 Task: Invite Team Member Softage.1@softage.net to Workspace E-commerce. Invite Team Member Softage.2@softage.net to Workspace E-commerce. Invite Team Member Softage.3@softage.net to Workspace E-commerce. Invite Team Member Softage.4@softage.net to Workspace E-commerce
Action: Mouse moved to (963, 134)
Screenshot: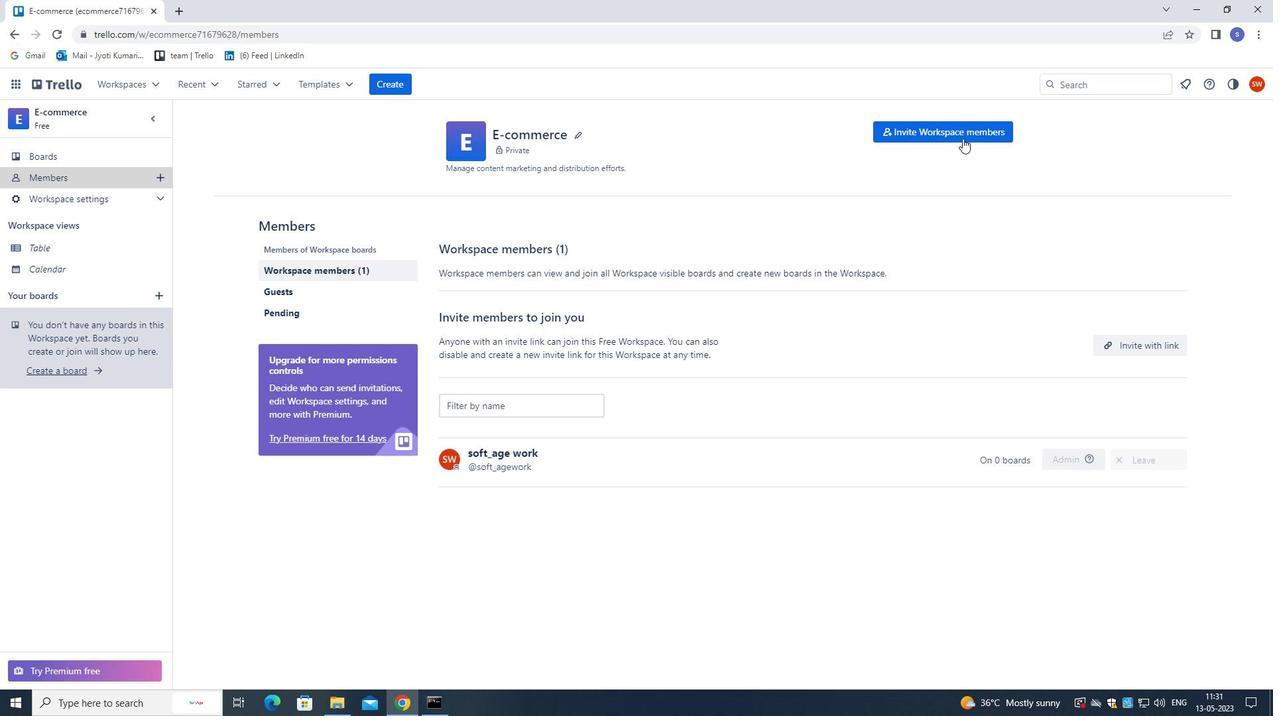
Action: Mouse pressed left at (963, 134)
Screenshot: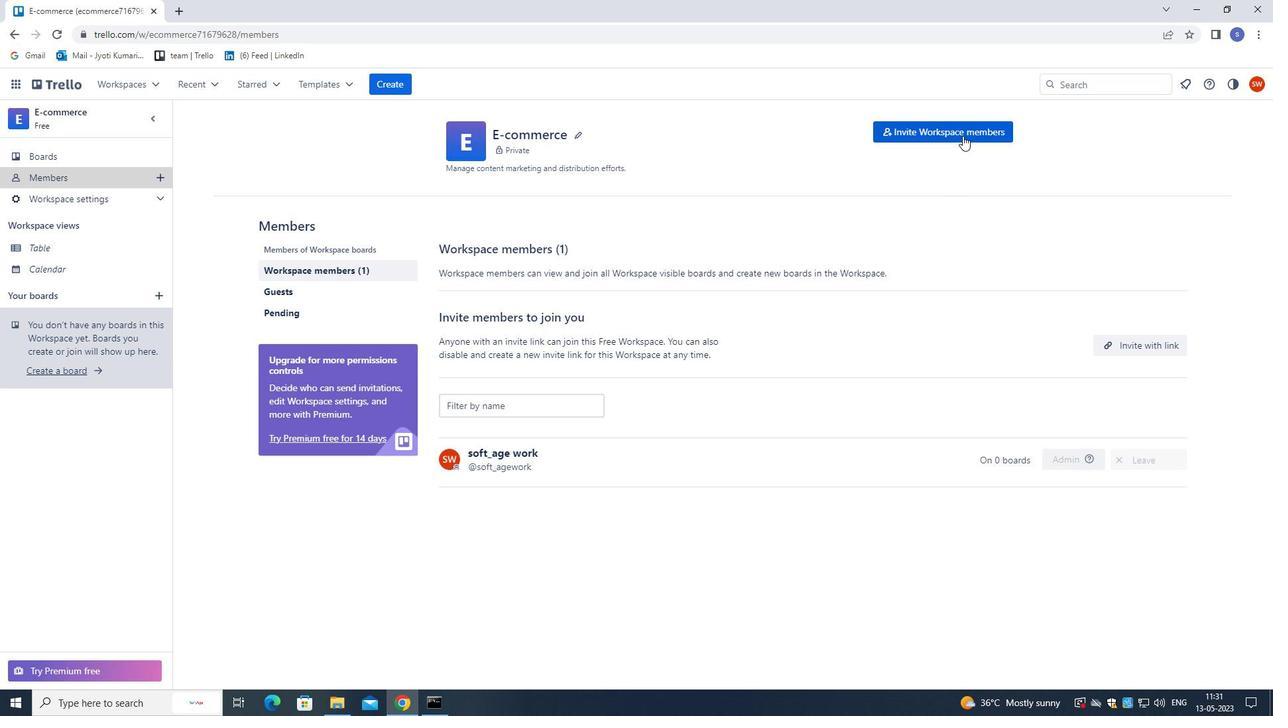 
Action: Mouse moved to (998, 230)
Screenshot: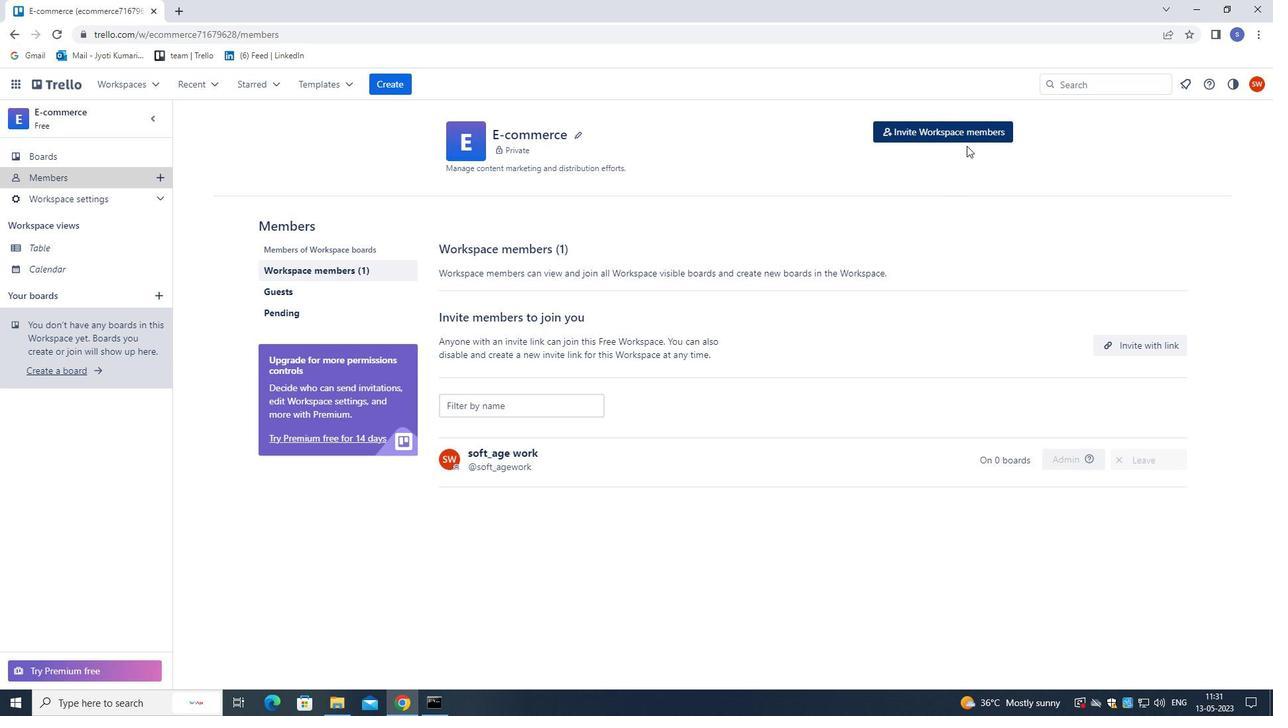 
Action: Key pressed softage.1<Key.shift>@SOFTAGE.NET
Screenshot: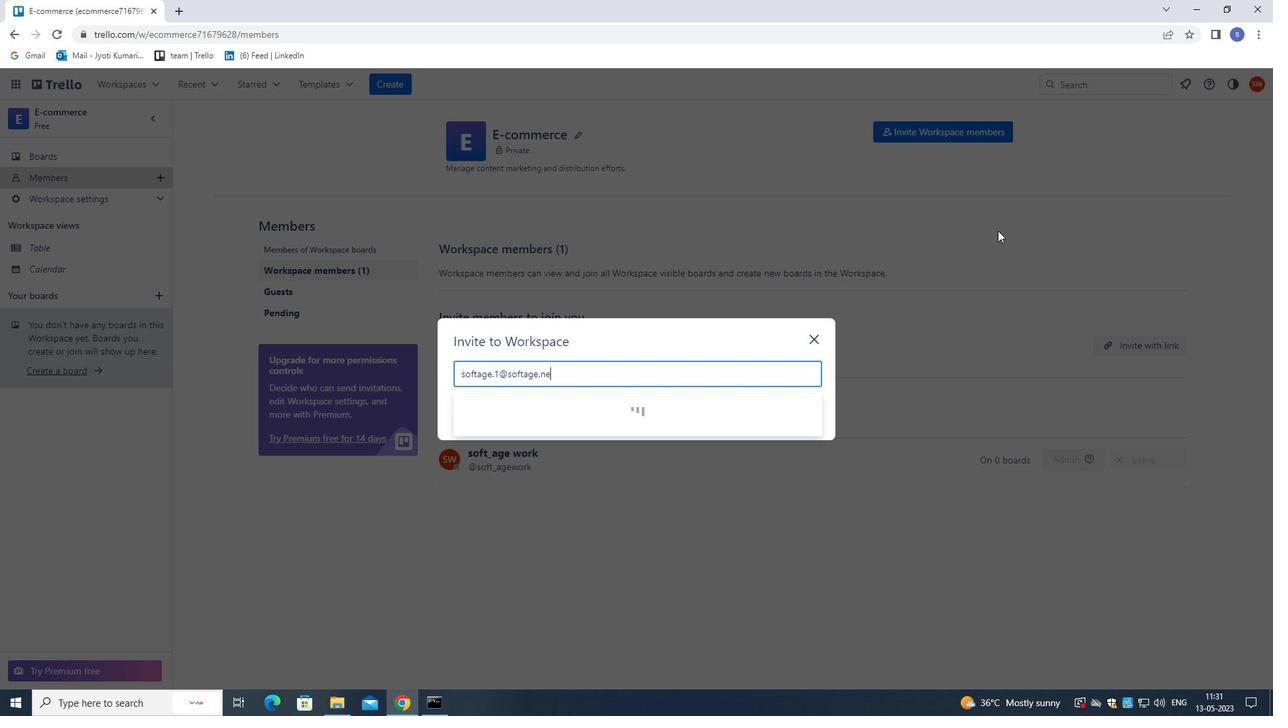 
Action: Mouse moved to (702, 402)
Screenshot: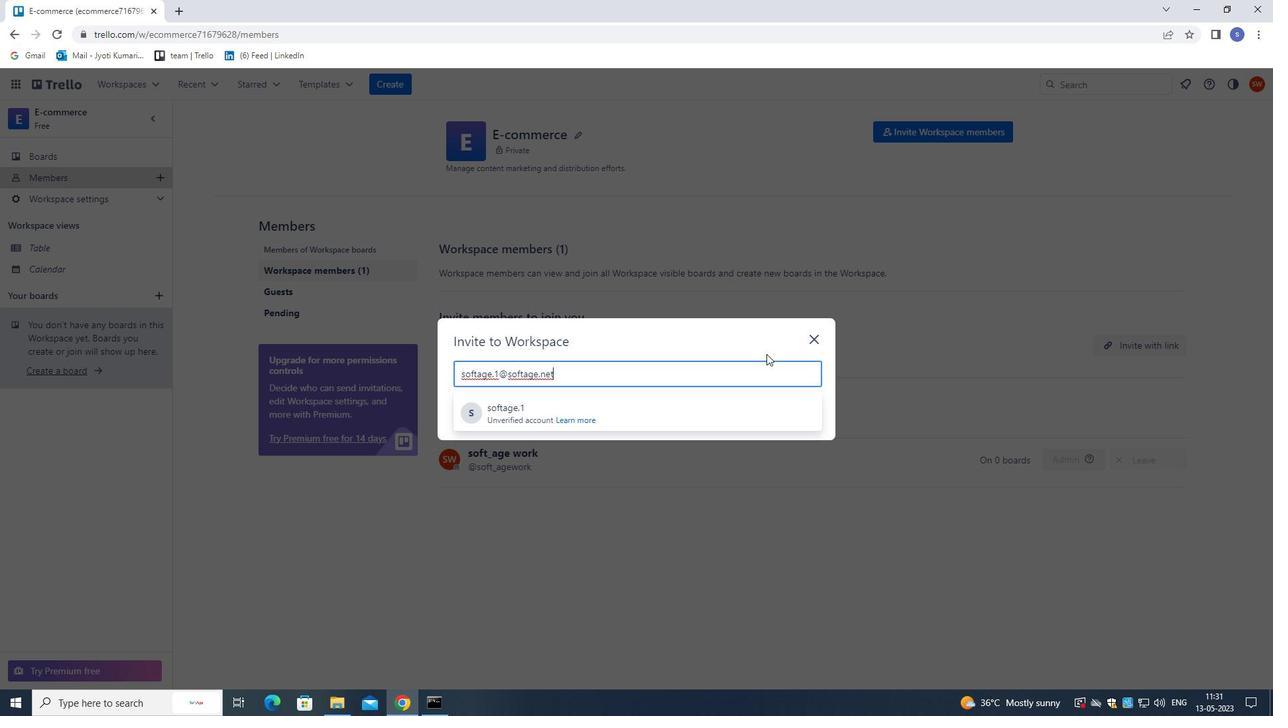 
Action: Mouse pressed left at (702, 402)
Screenshot: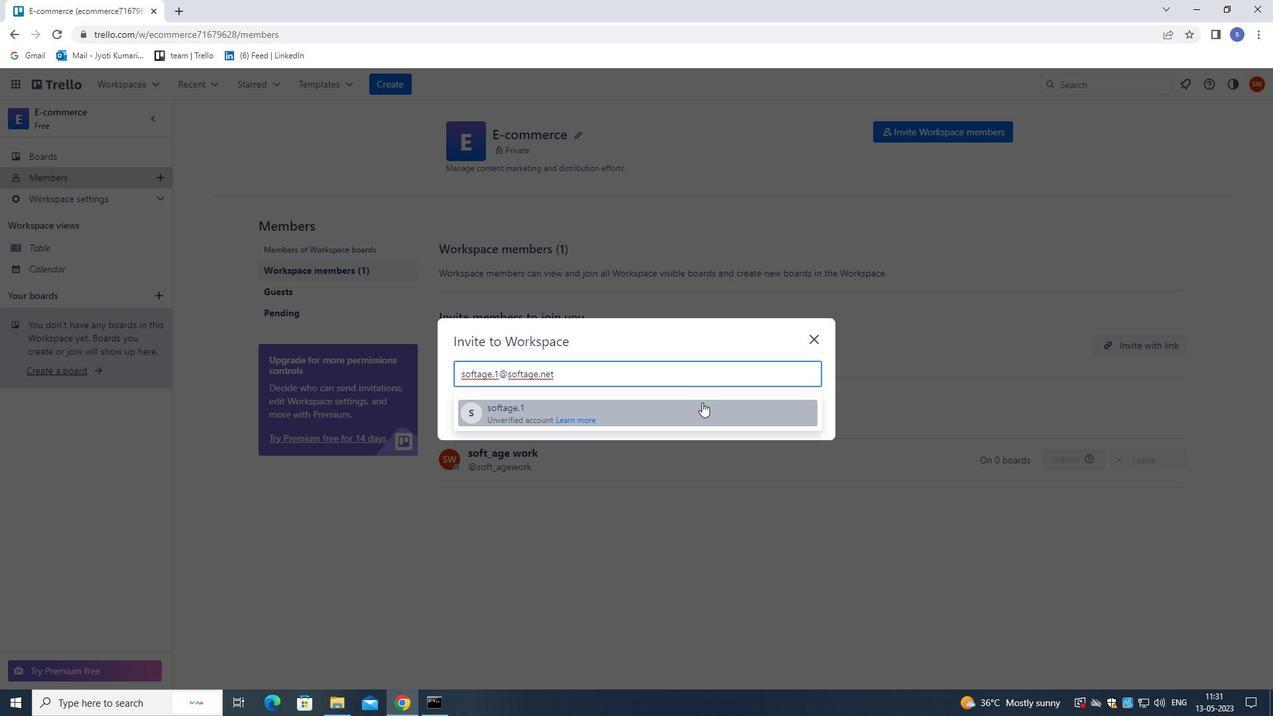 
Action: Mouse moved to (798, 335)
Screenshot: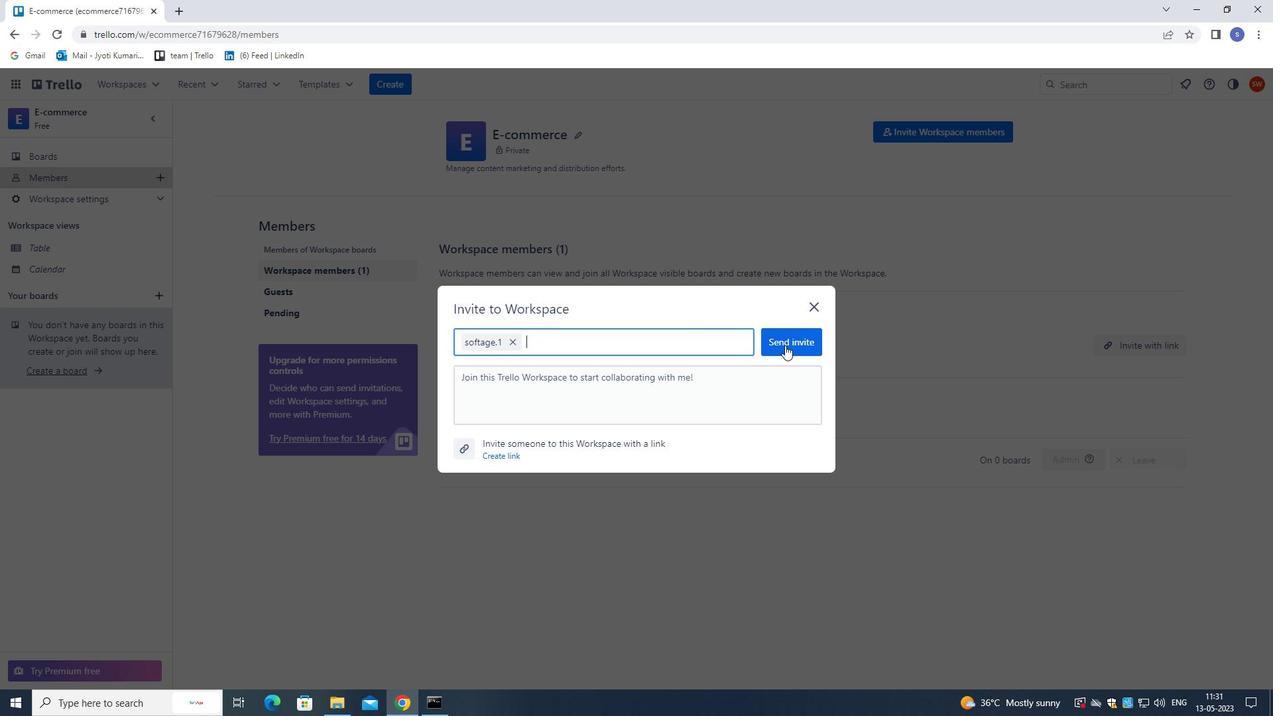 
Action: Mouse pressed left at (798, 335)
Screenshot: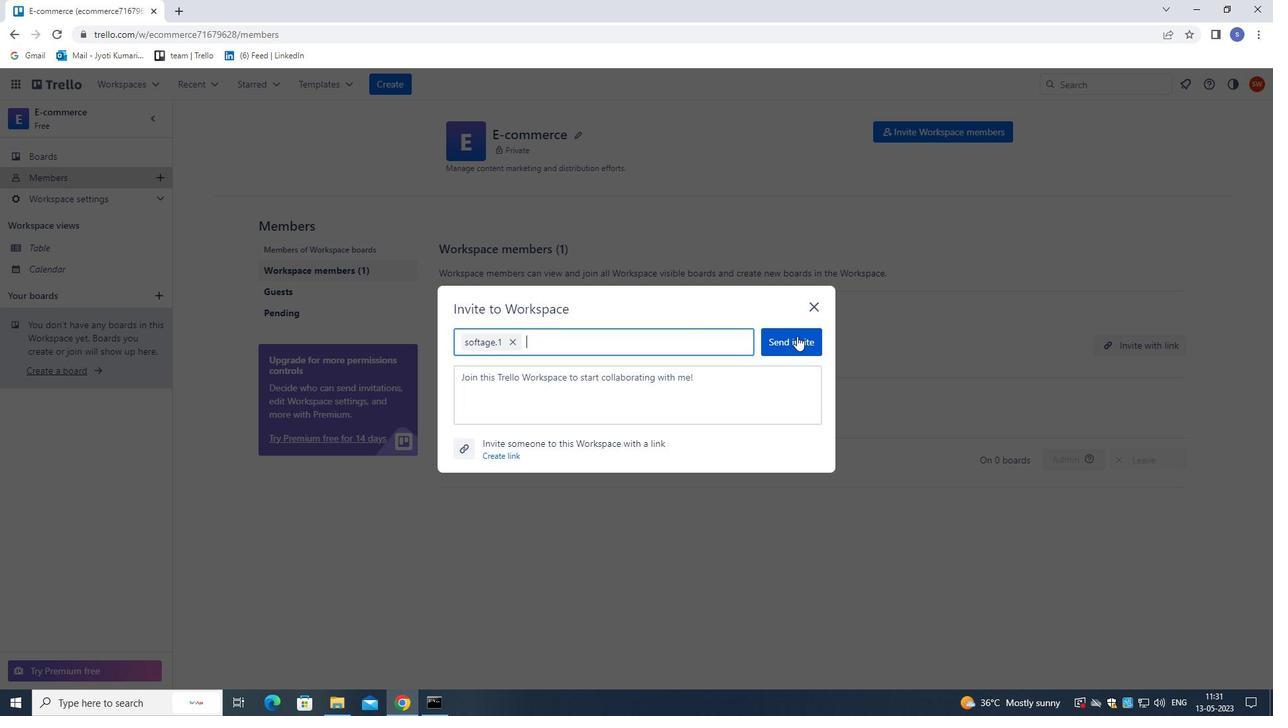 
Action: Mouse moved to (916, 130)
Screenshot: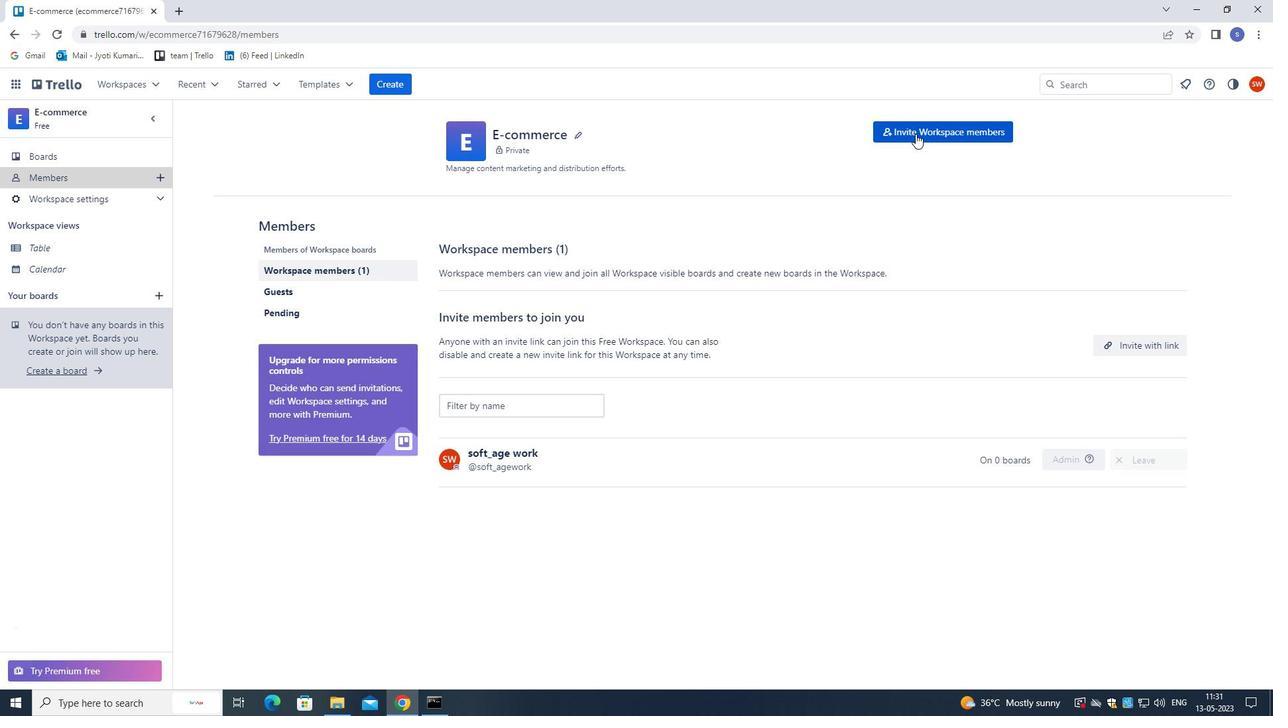 
Action: Mouse pressed left at (916, 130)
Screenshot: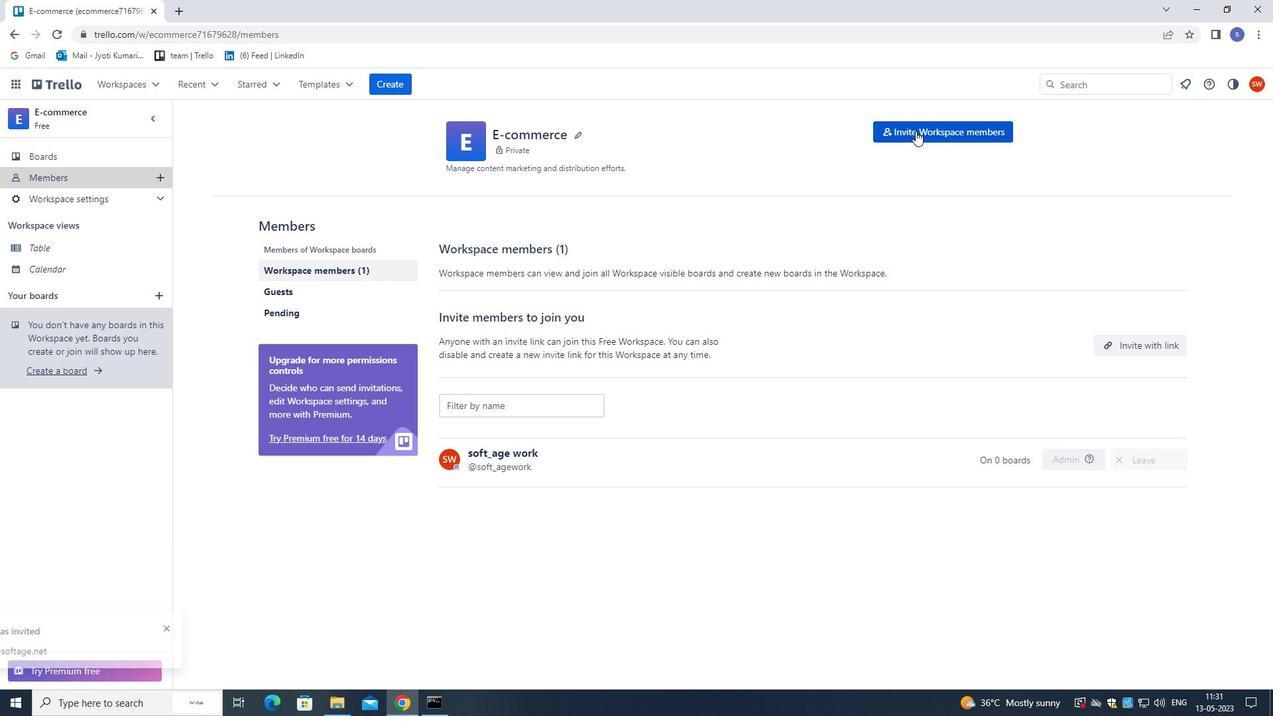 
Action: Mouse moved to (921, 132)
Screenshot: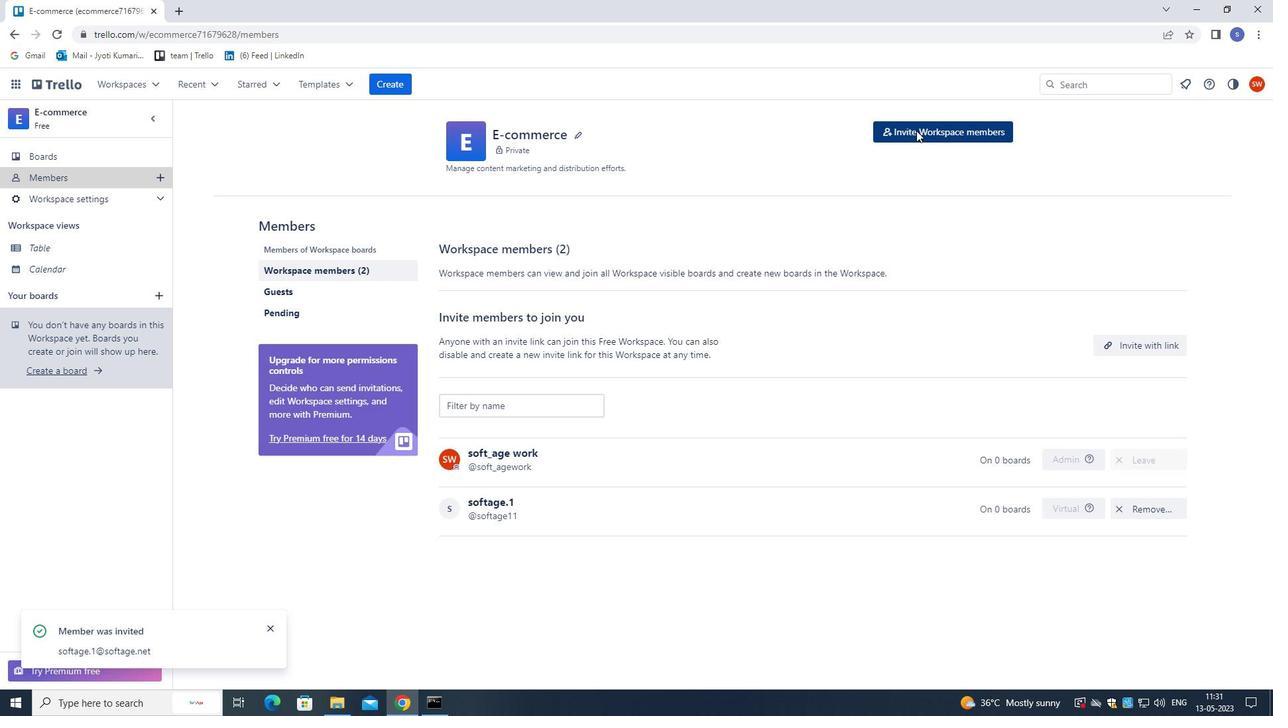 
Action: Key pressed SOFTAGE.2<Key.shift>@OSFTAGE,<Key.backspace>.NET
Screenshot: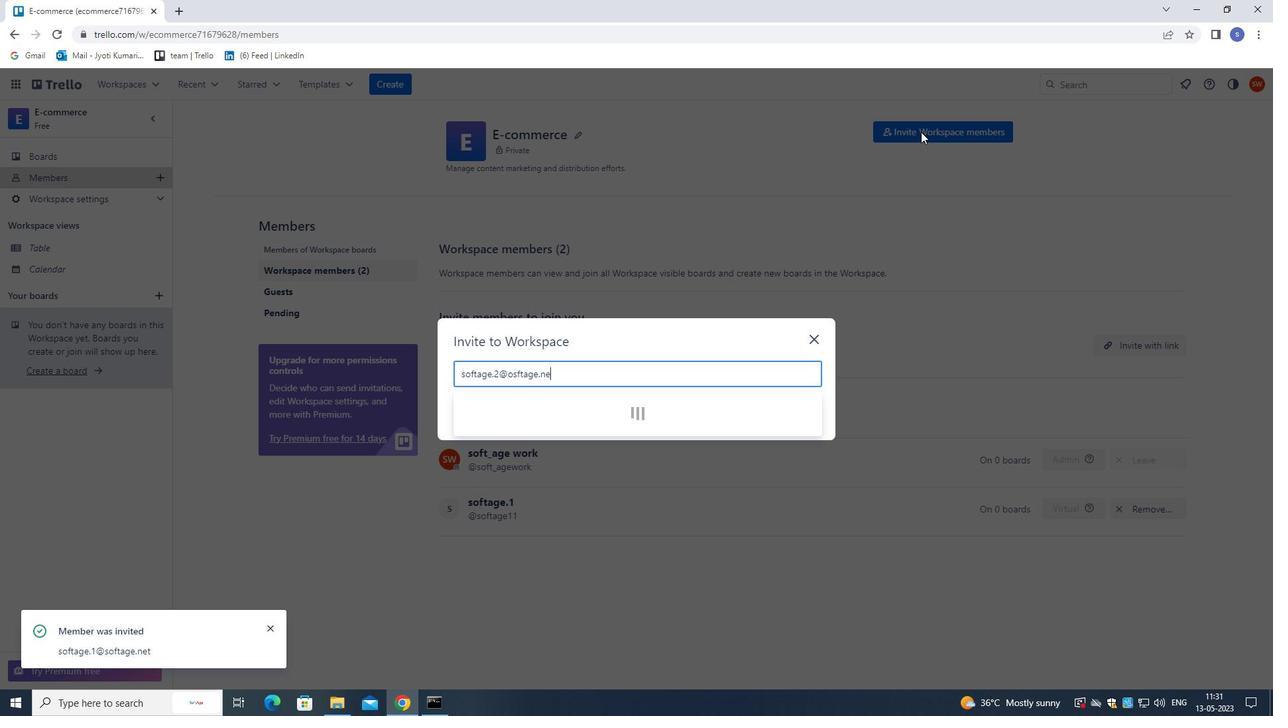 
Action: Mouse moved to (714, 401)
Screenshot: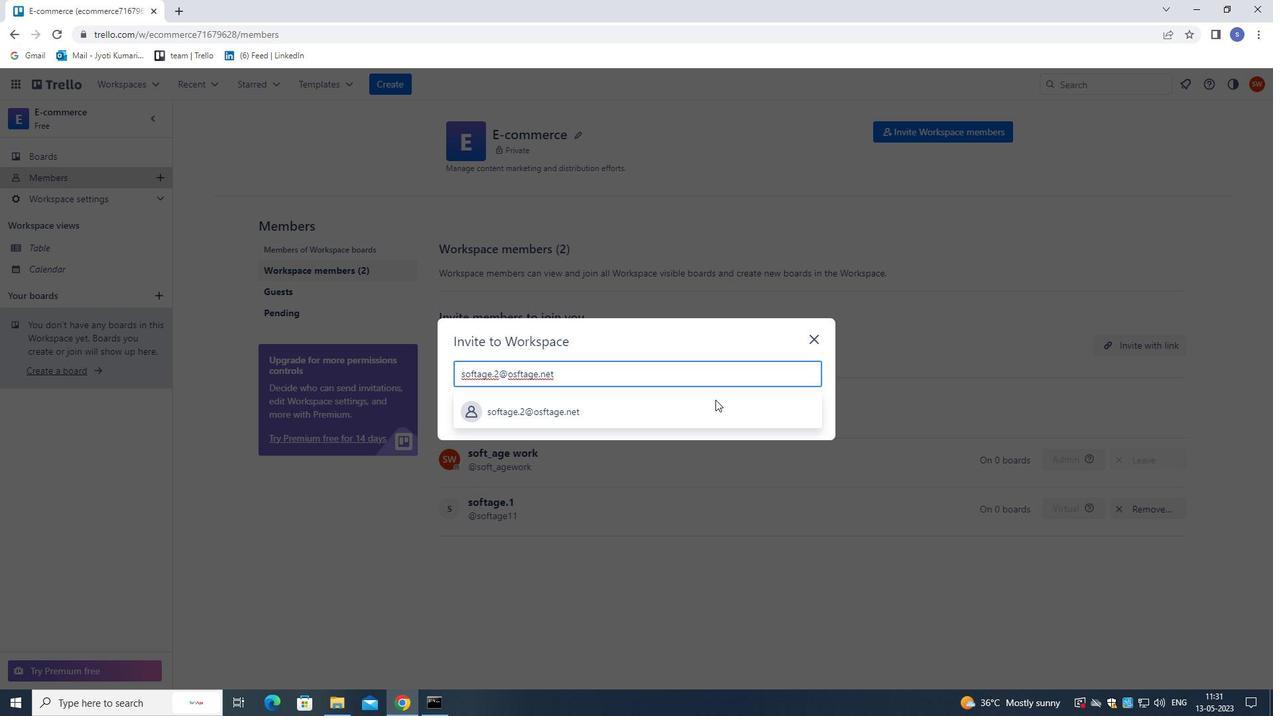 
Action: Mouse pressed left at (714, 401)
Screenshot: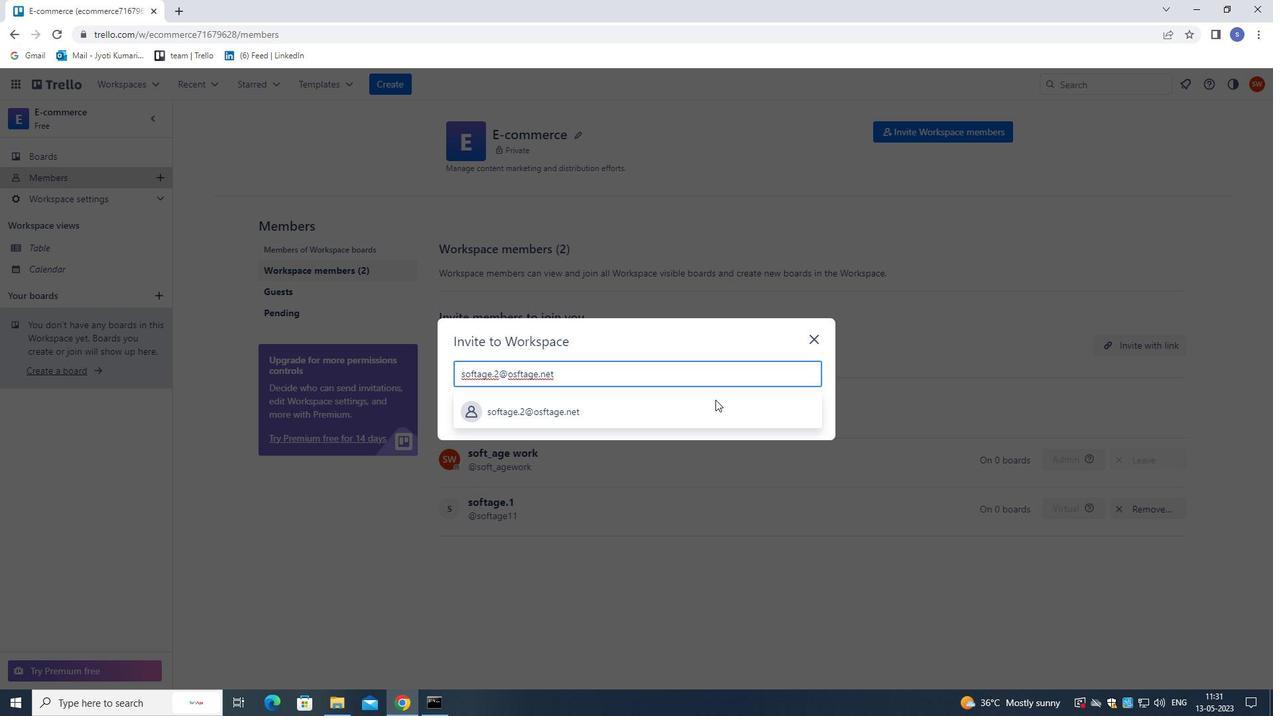 
Action: Mouse moved to (792, 344)
Screenshot: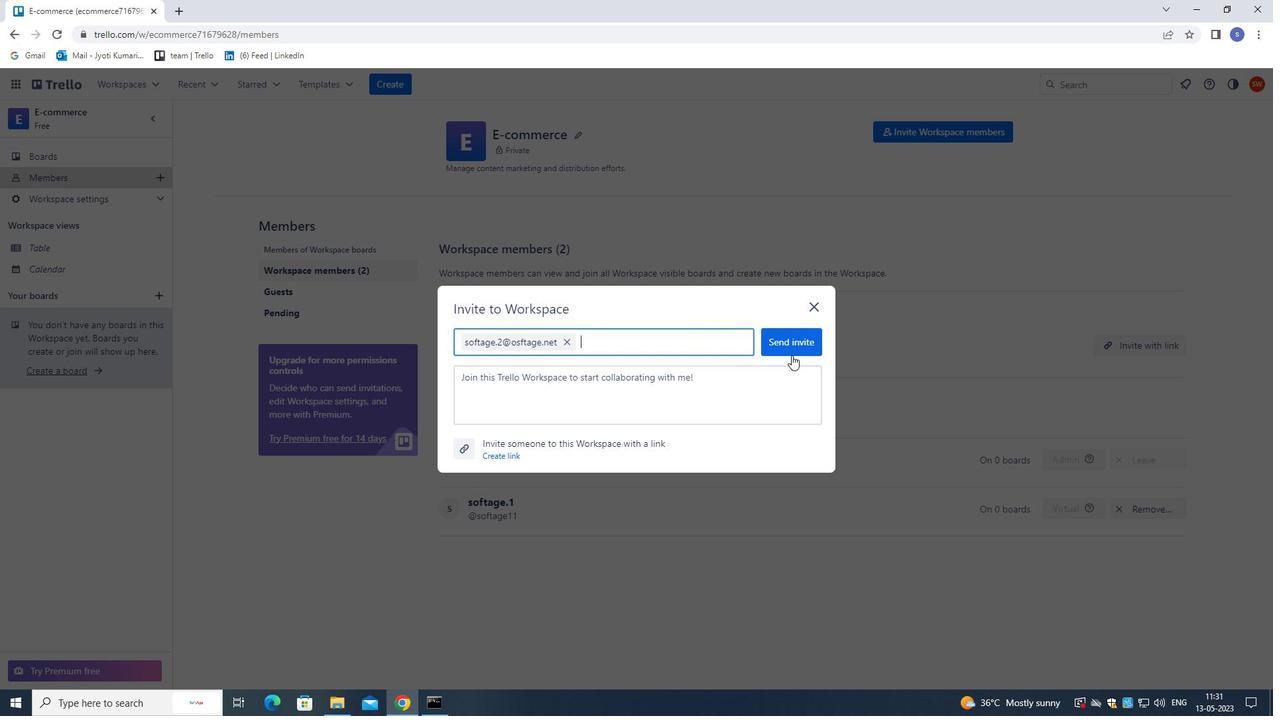 
Action: Mouse pressed left at (792, 344)
Screenshot: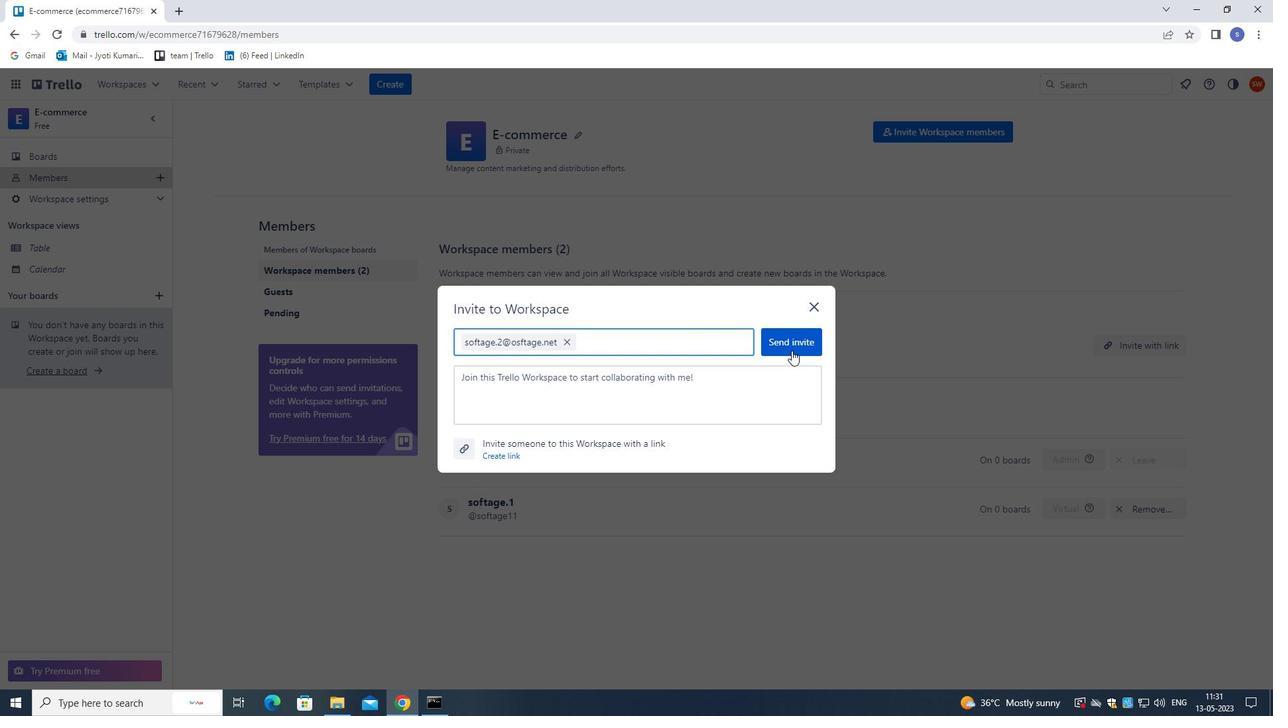 
Action: Mouse moved to (956, 128)
Screenshot: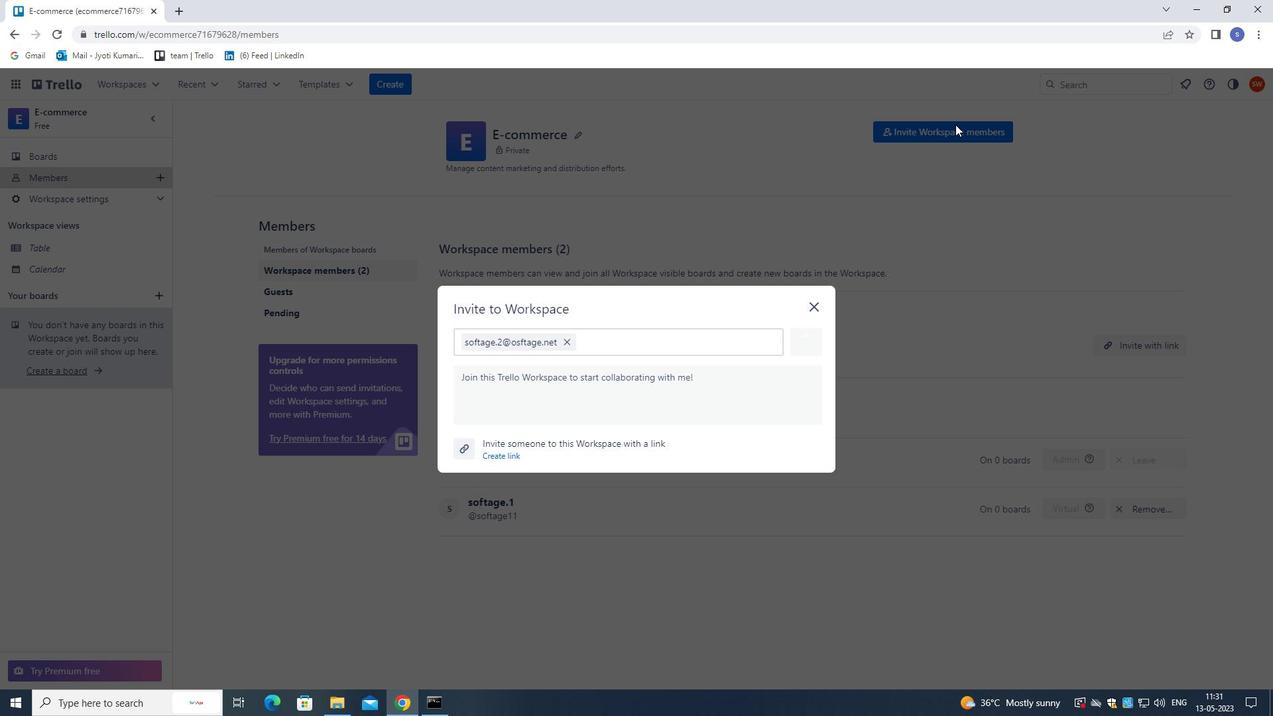 
Action: Mouse pressed left at (956, 128)
Screenshot: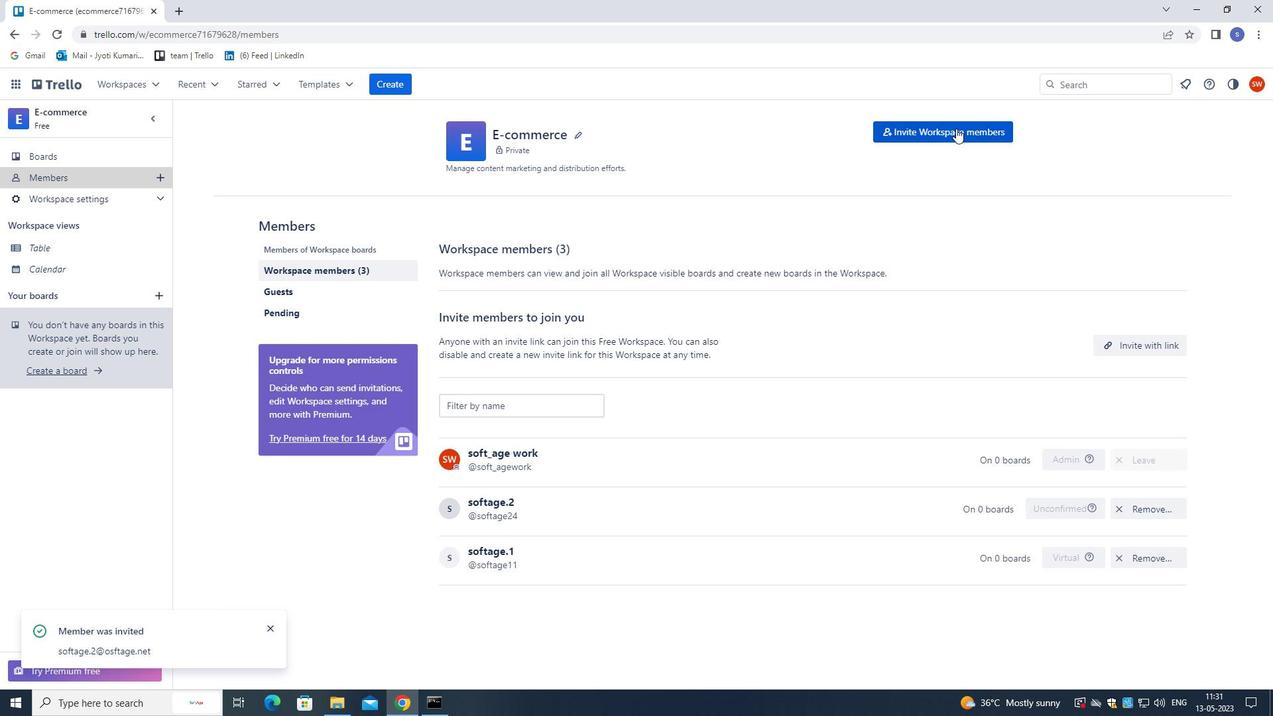 
Action: Mouse moved to (958, 305)
Screenshot: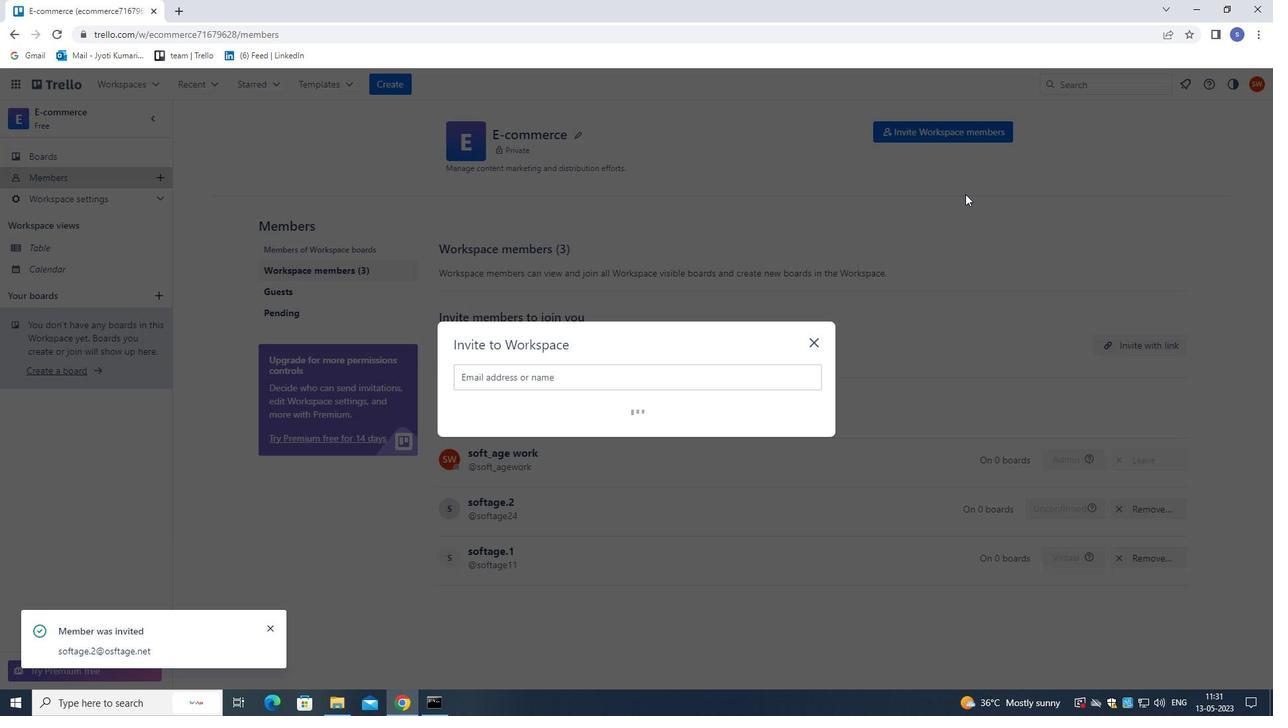 
Action: Key pressed SOFTAGE.3<Key.shift>@SOFTAGE.NEY<Key.backspace>T
Screenshot: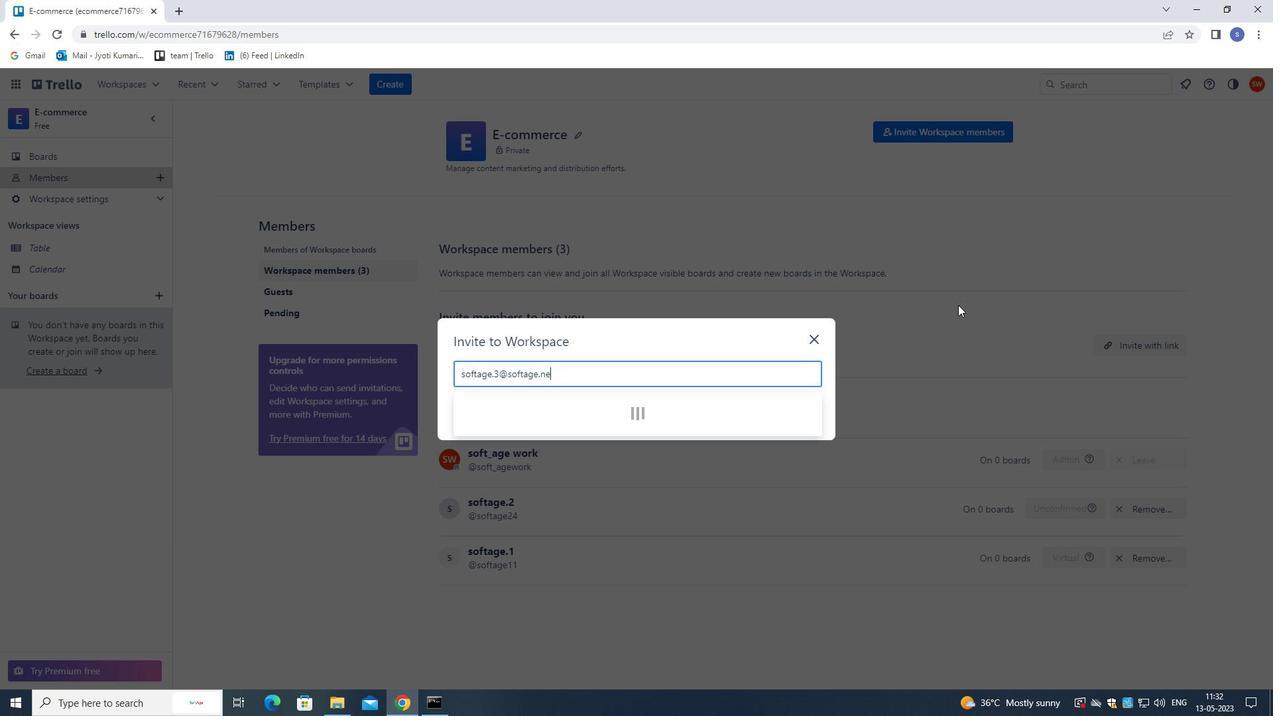 
Action: Mouse moved to (649, 404)
Screenshot: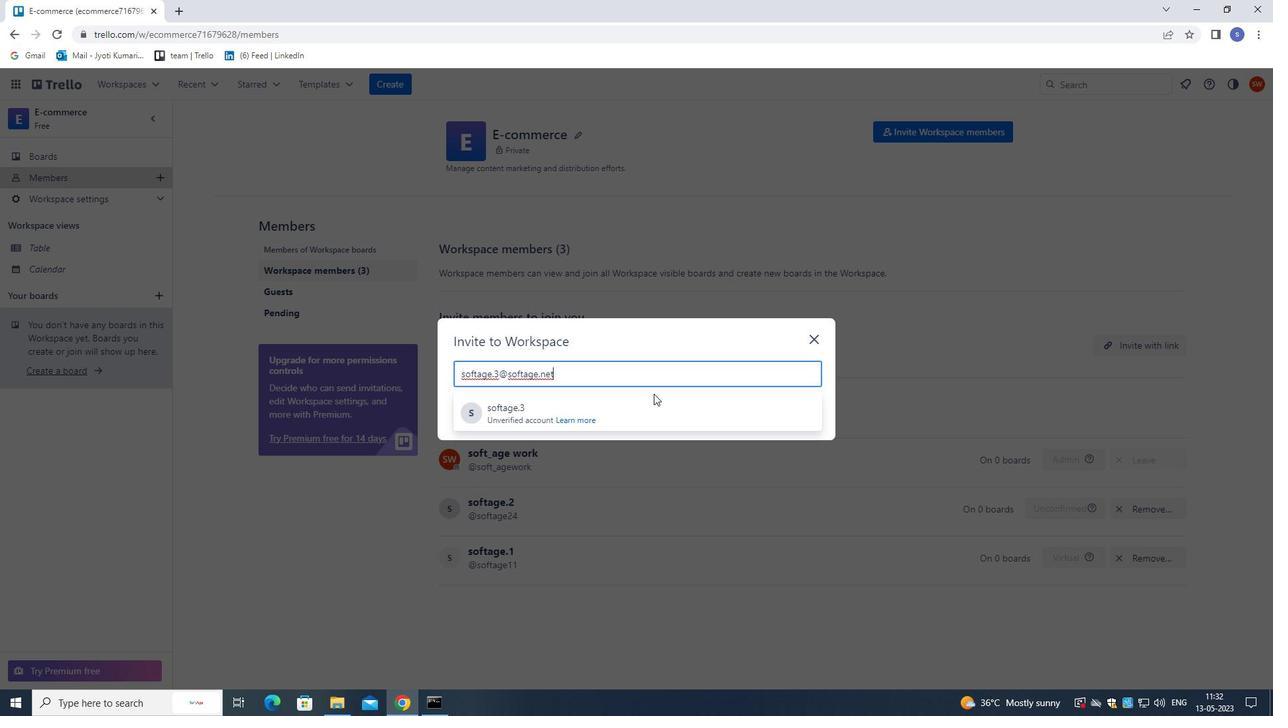 
Action: Mouse pressed left at (649, 404)
Screenshot: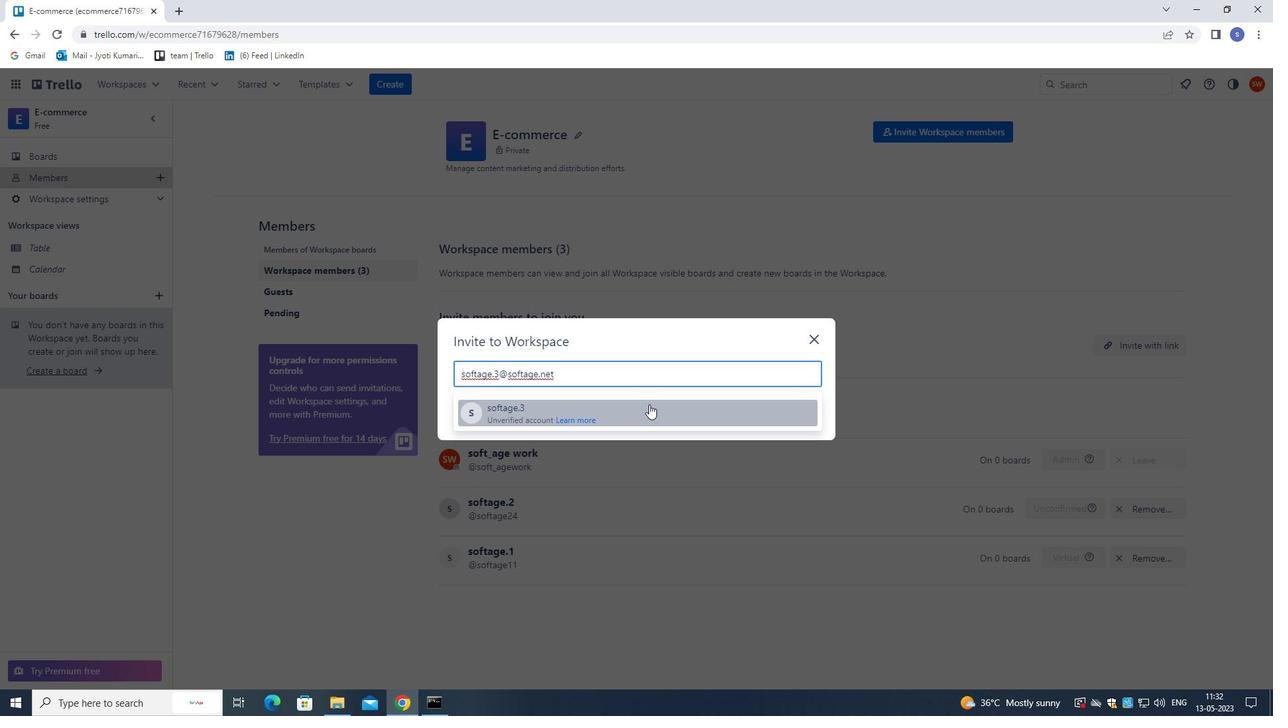 
Action: Mouse moved to (772, 347)
Screenshot: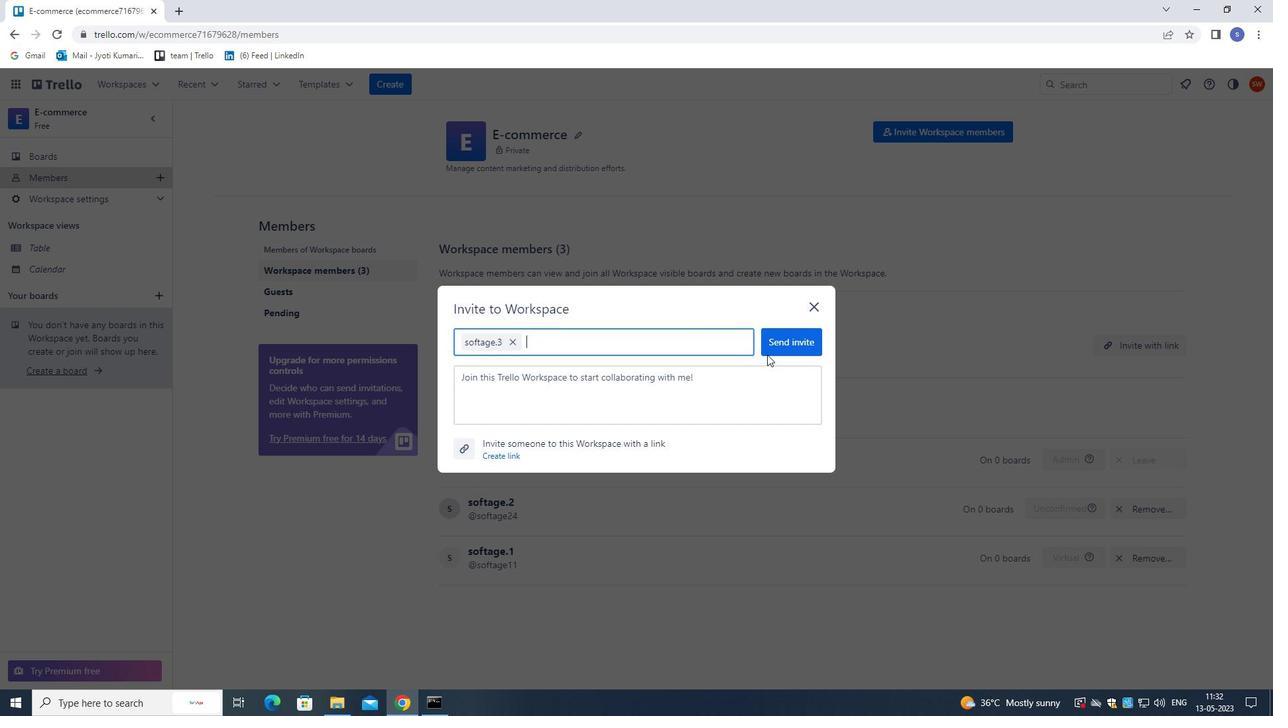 
Action: Mouse pressed left at (772, 347)
Screenshot: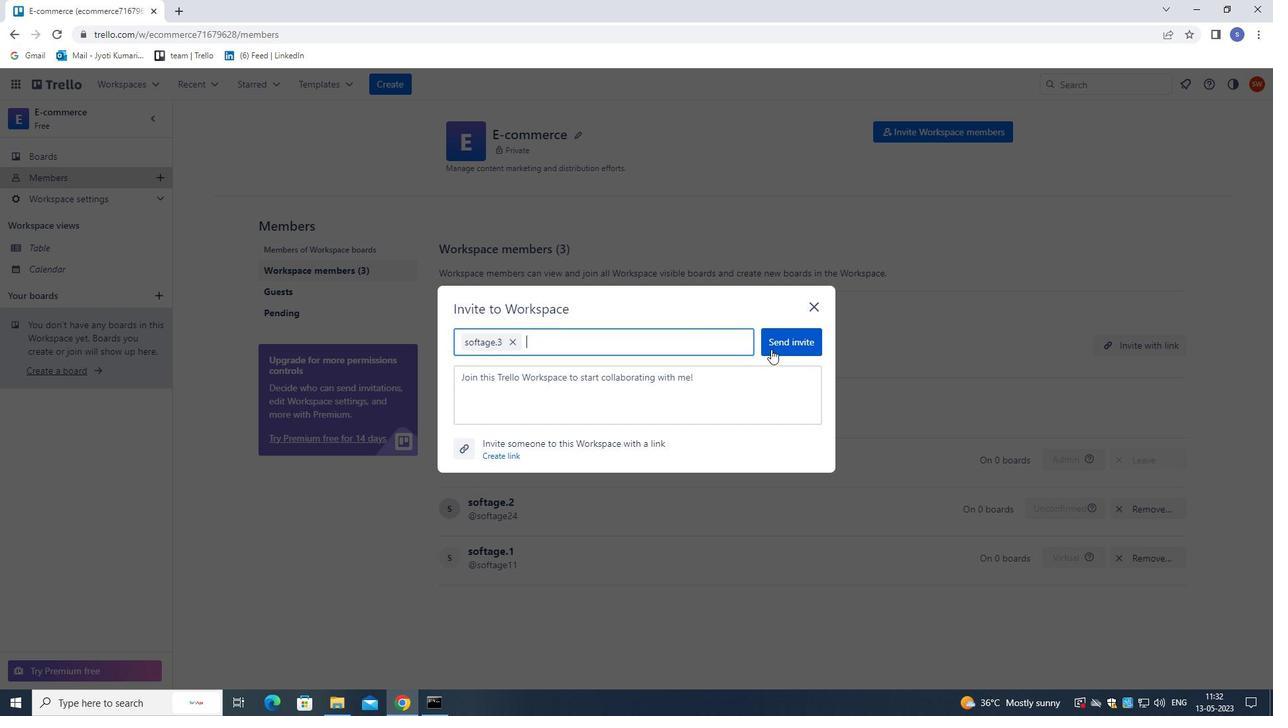 
Action: Mouse moved to (933, 135)
Screenshot: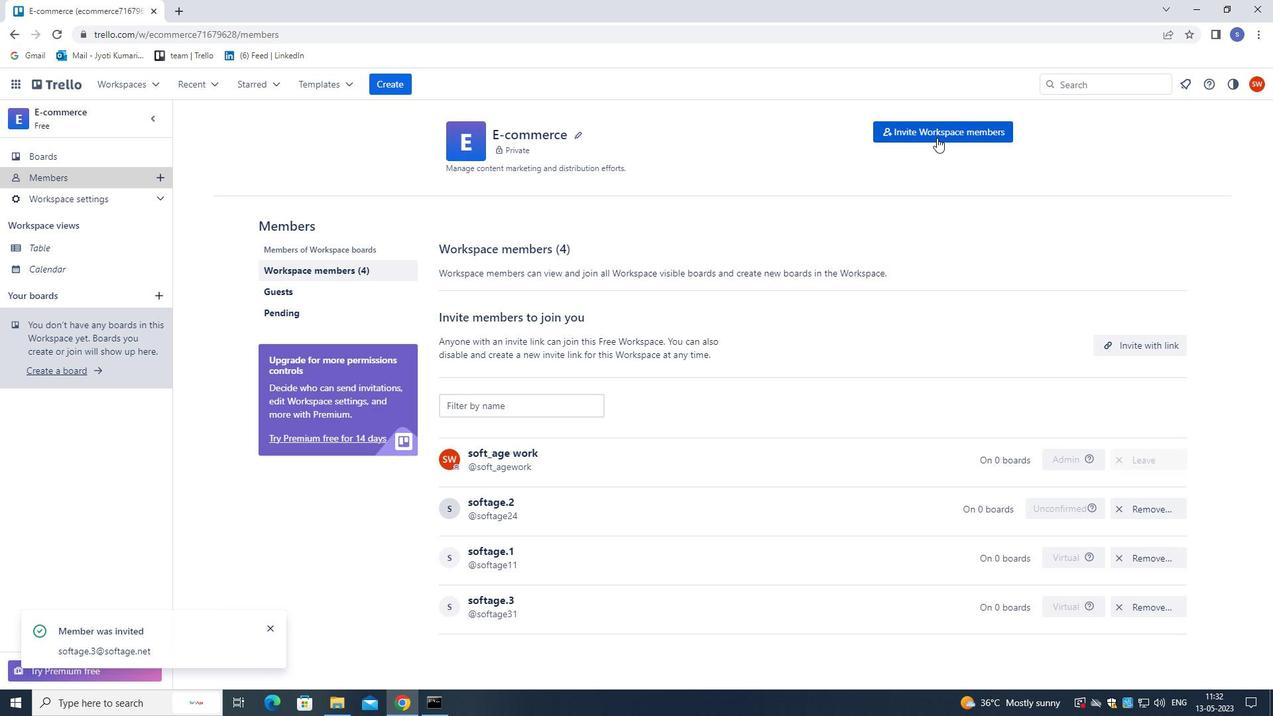 
Action: Mouse pressed left at (933, 135)
Screenshot: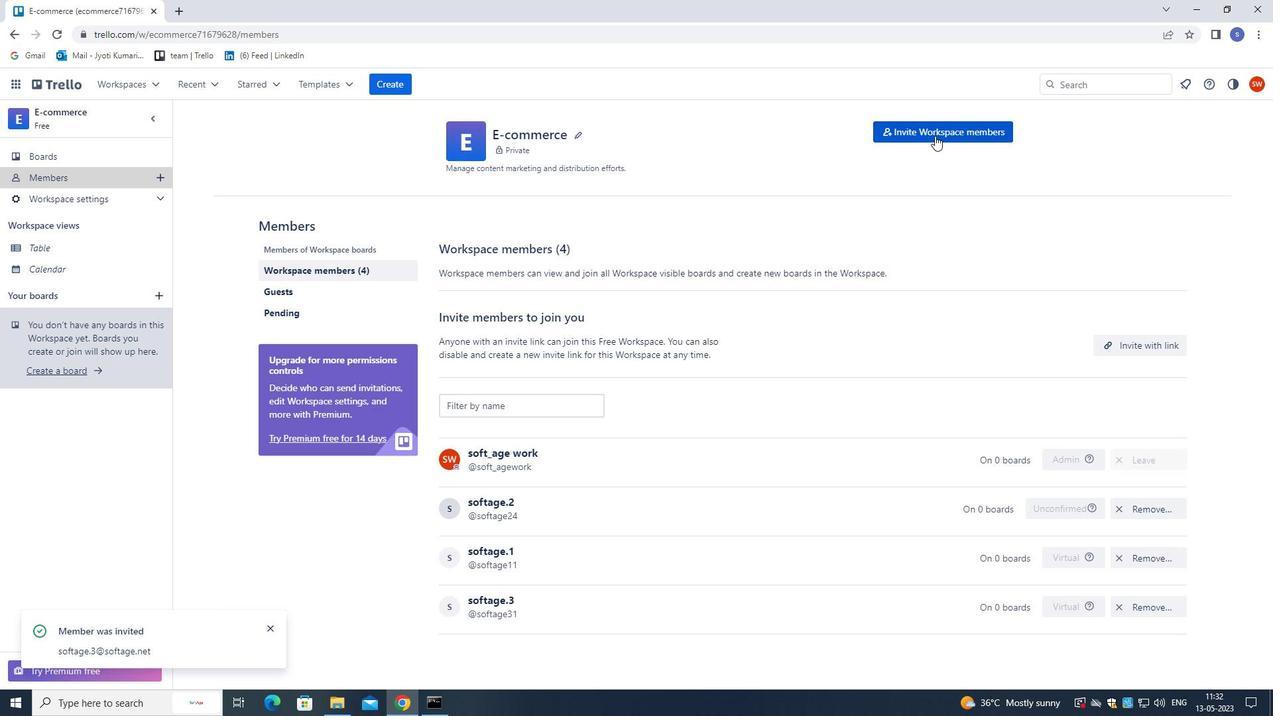 
Action: Mouse moved to (983, 245)
Screenshot: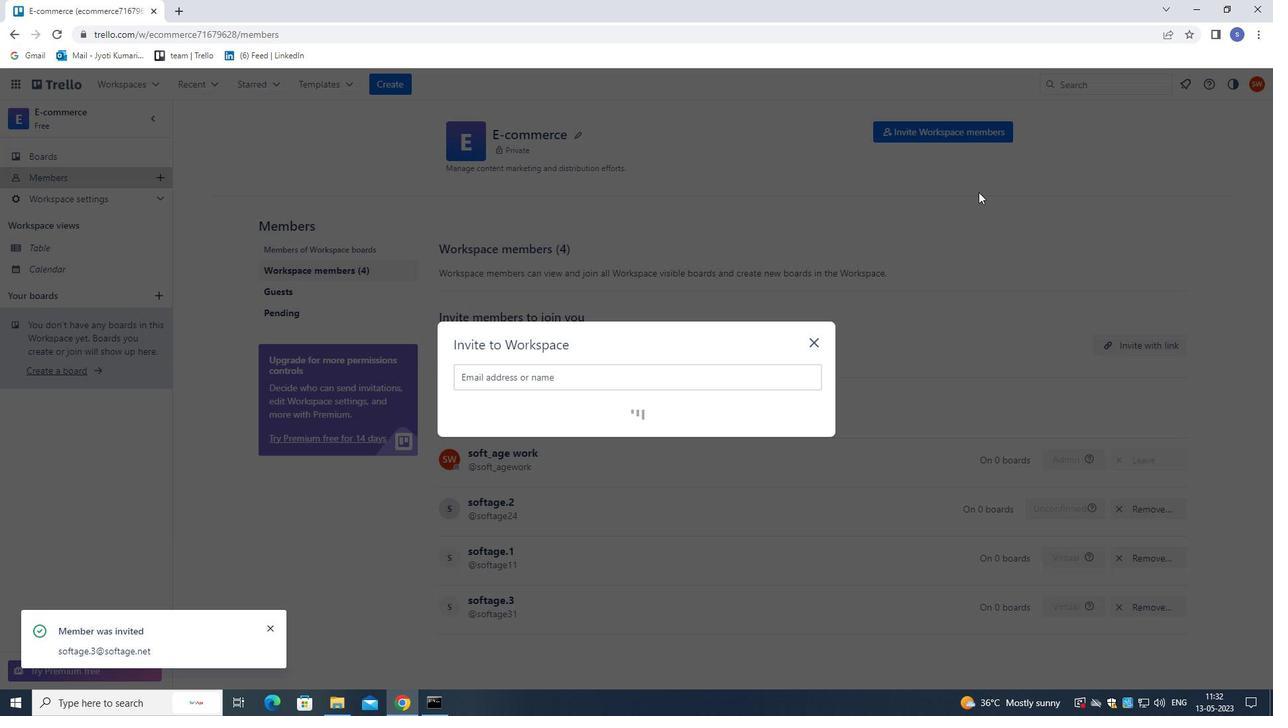 
Action: Key pressed SOFTAGE.4<Key.shift>@SOFTAGE.NET
Screenshot: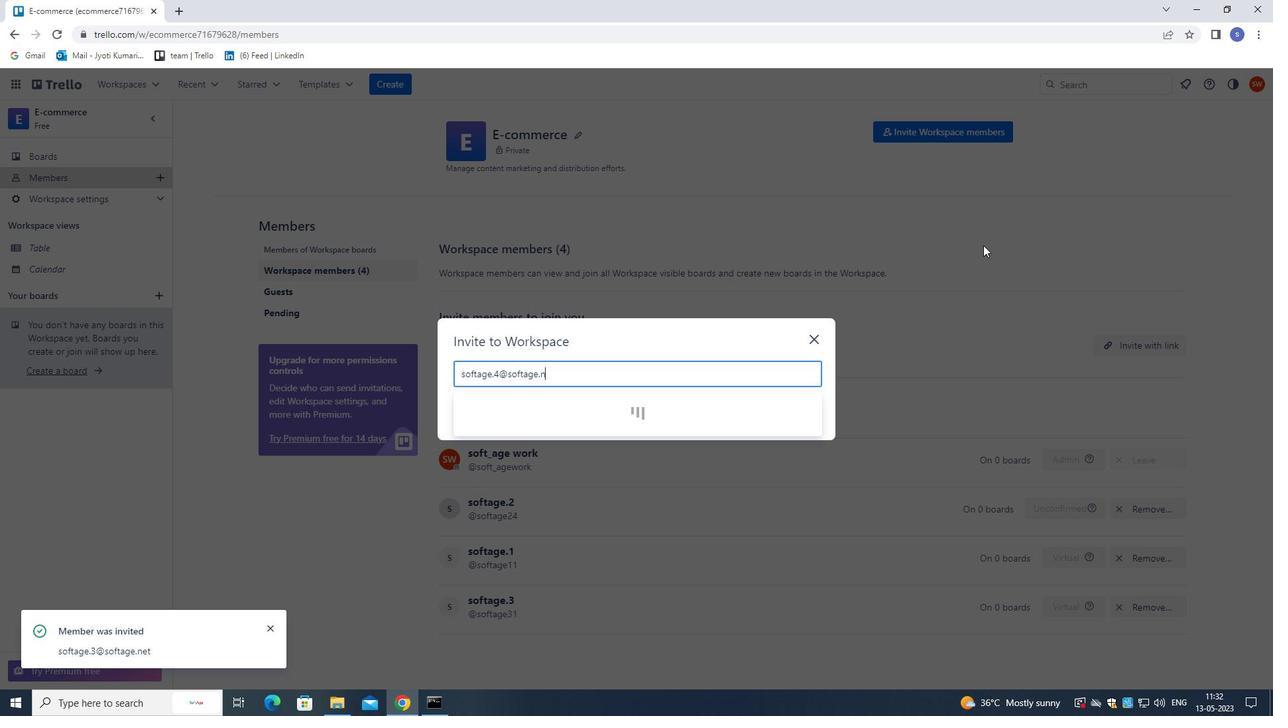 
Action: Mouse moved to (737, 404)
Screenshot: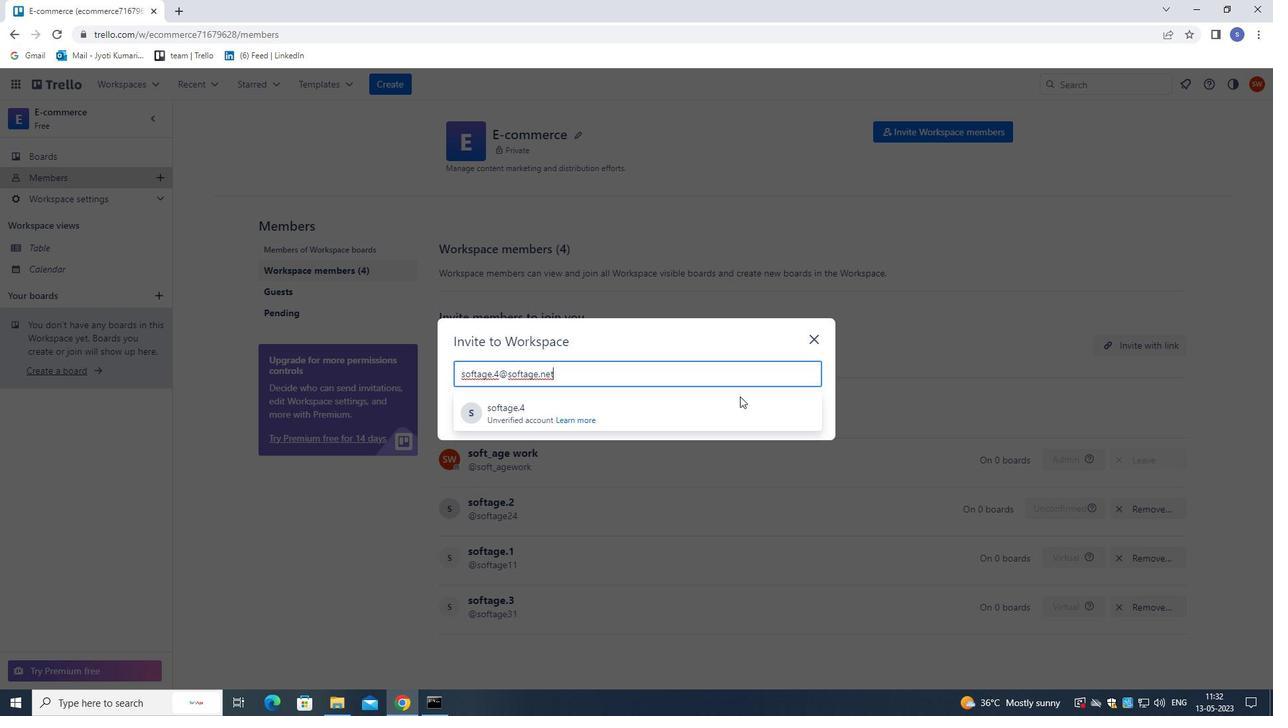 
Action: Mouse pressed left at (737, 404)
Screenshot: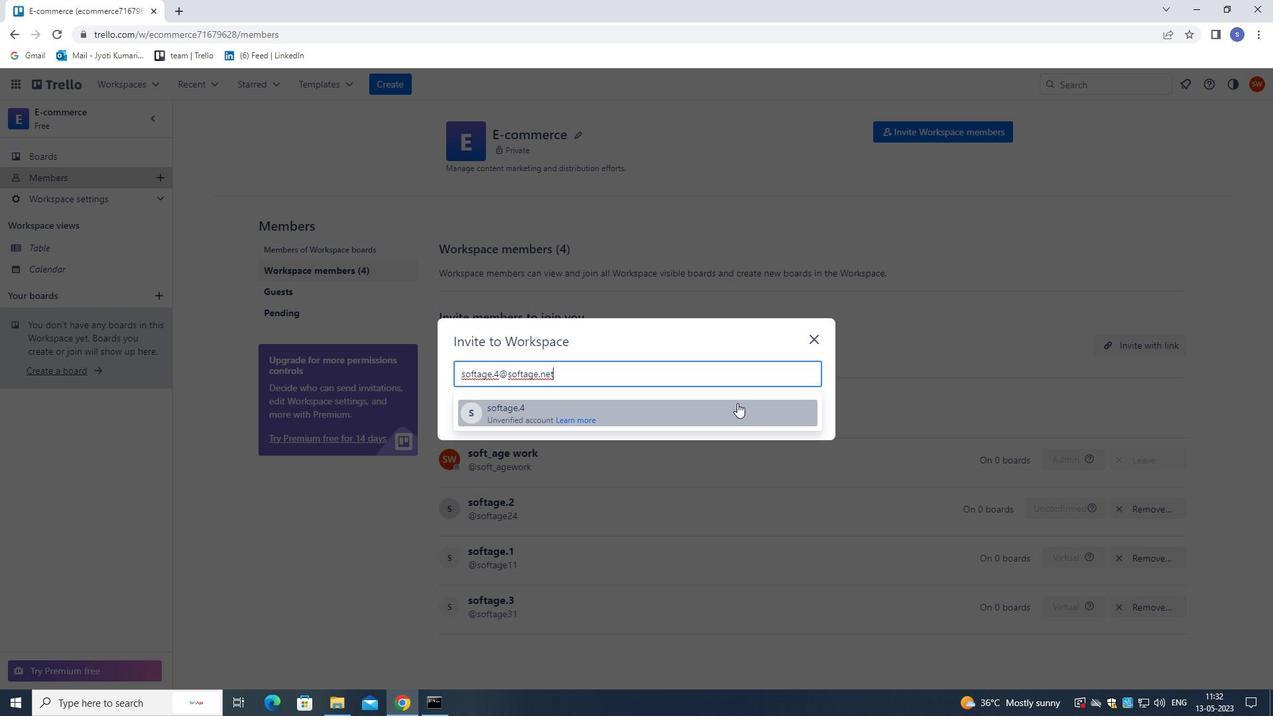 
Action: Mouse moved to (787, 340)
Screenshot: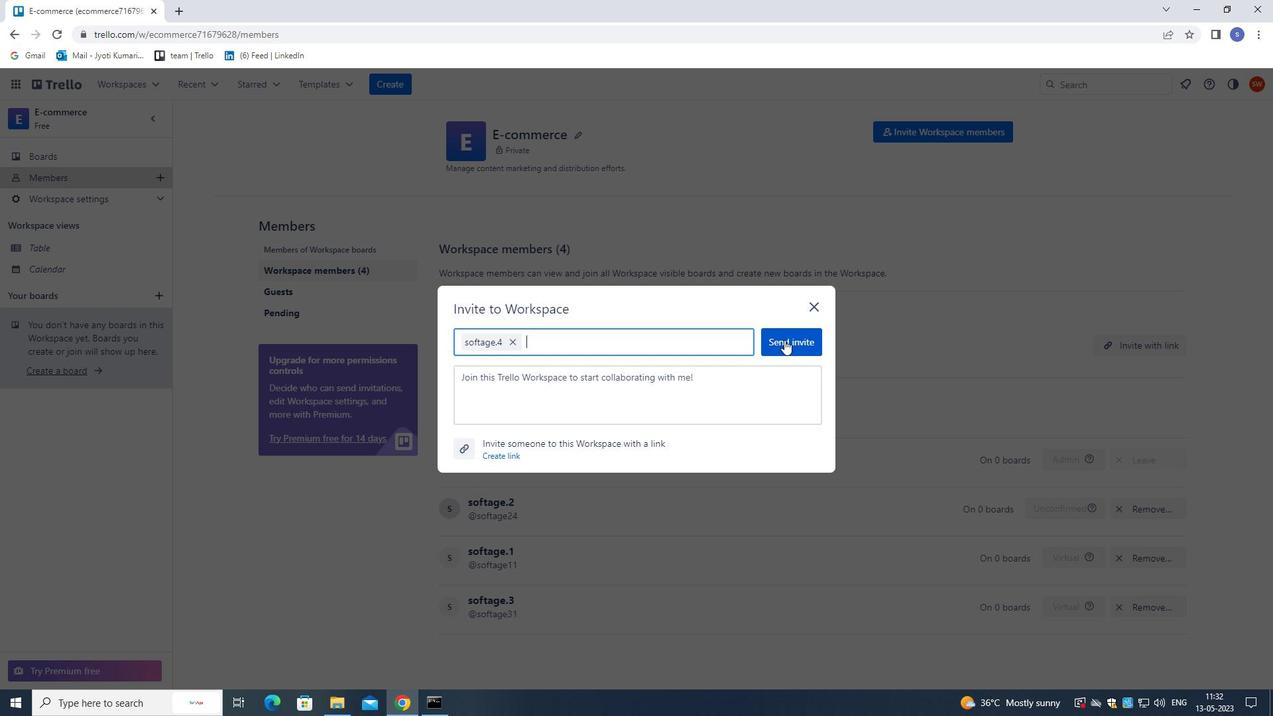 
Action: Mouse pressed left at (787, 340)
Screenshot: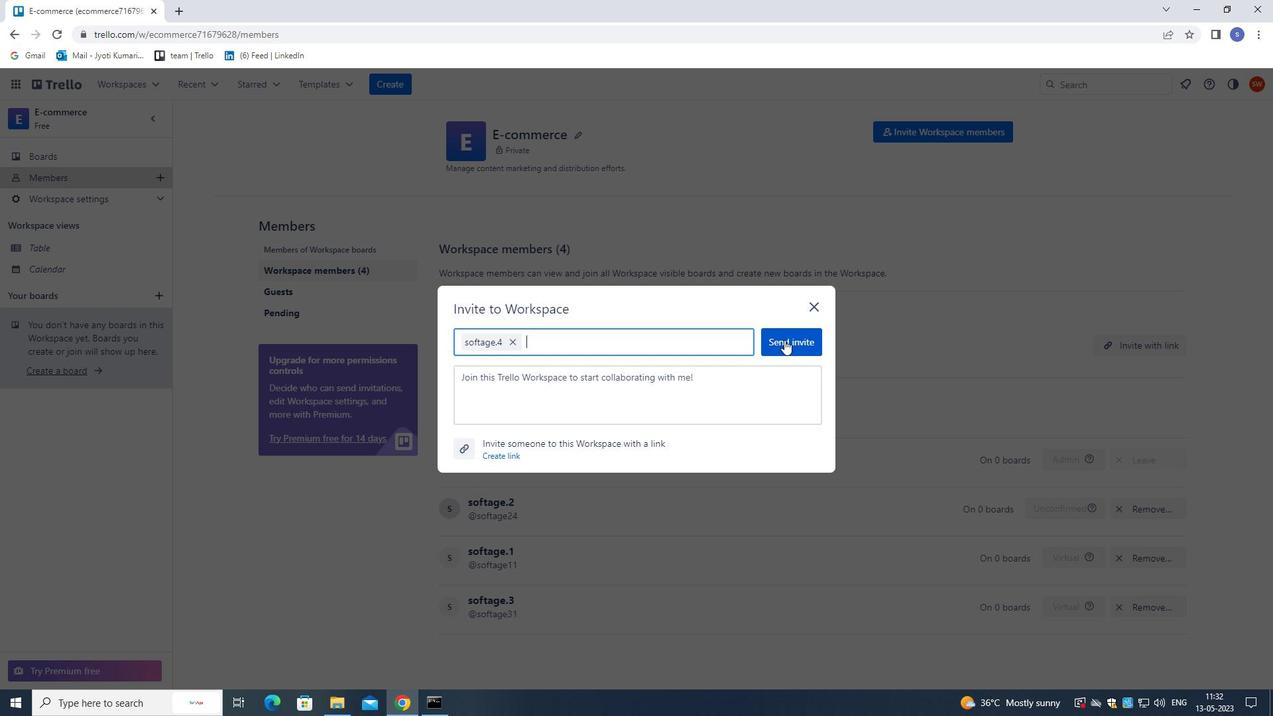 
Action: Mouse moved to (788, 341)
Screenshot: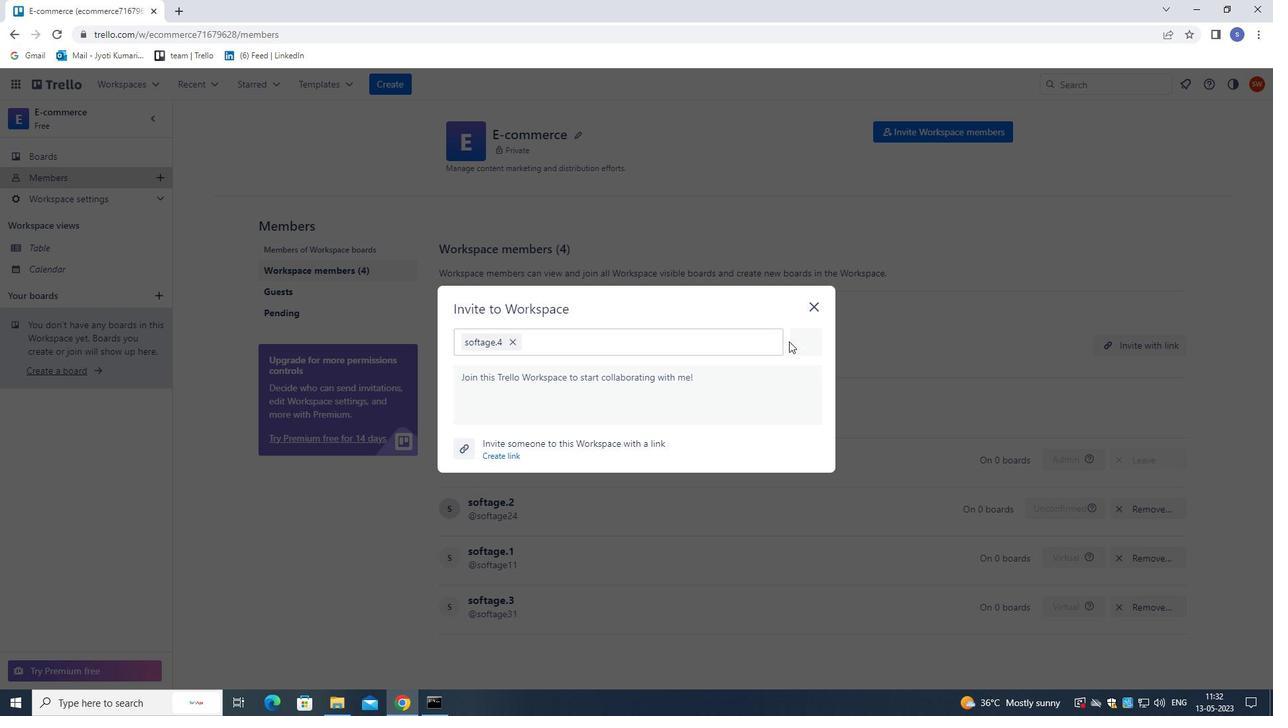 
